 Task: Advanced search for "is: starred".
Action: Mouse moved to (1061, 87)
Screenshot: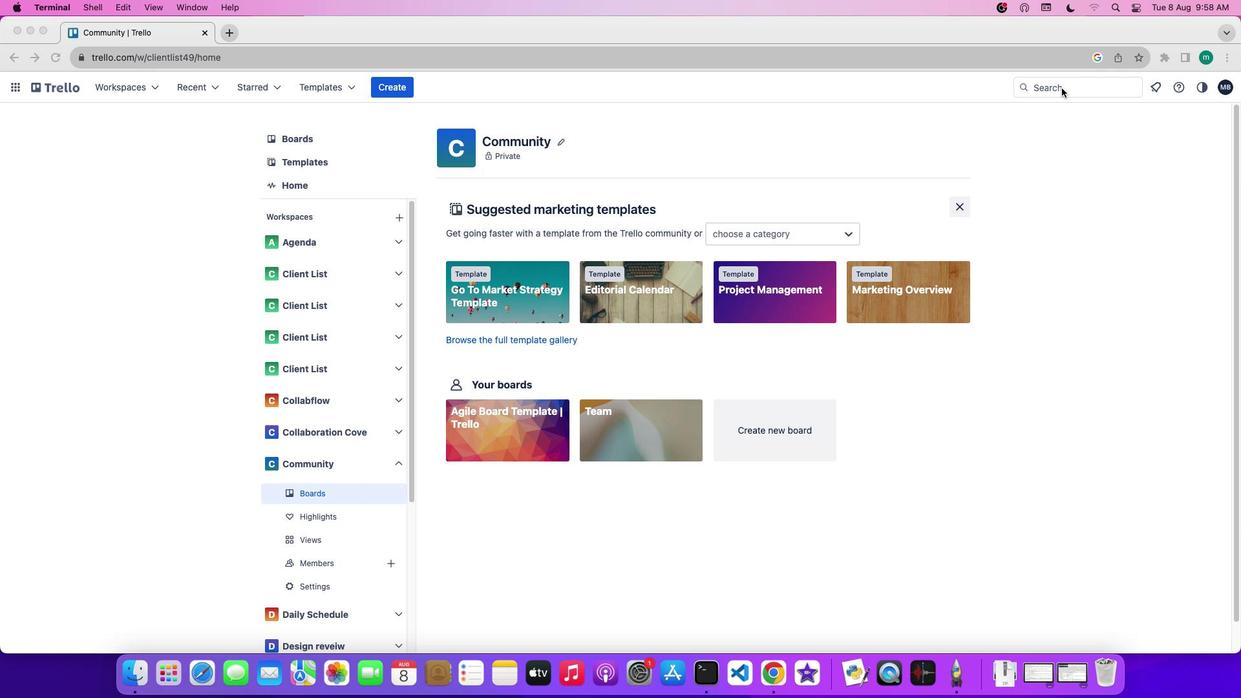 
Action: Mouse pressed left at (1061, 87)
Screenshot: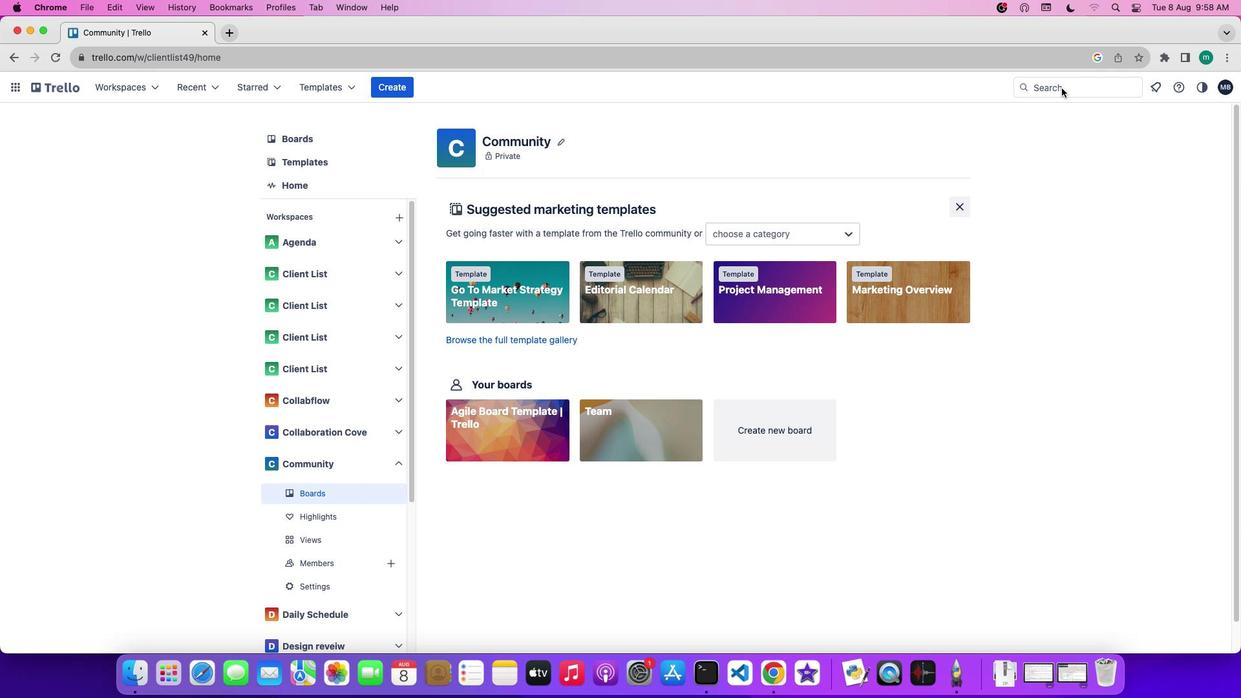 
Action: Mouse pressed left at (1061, 87)
Screenshot: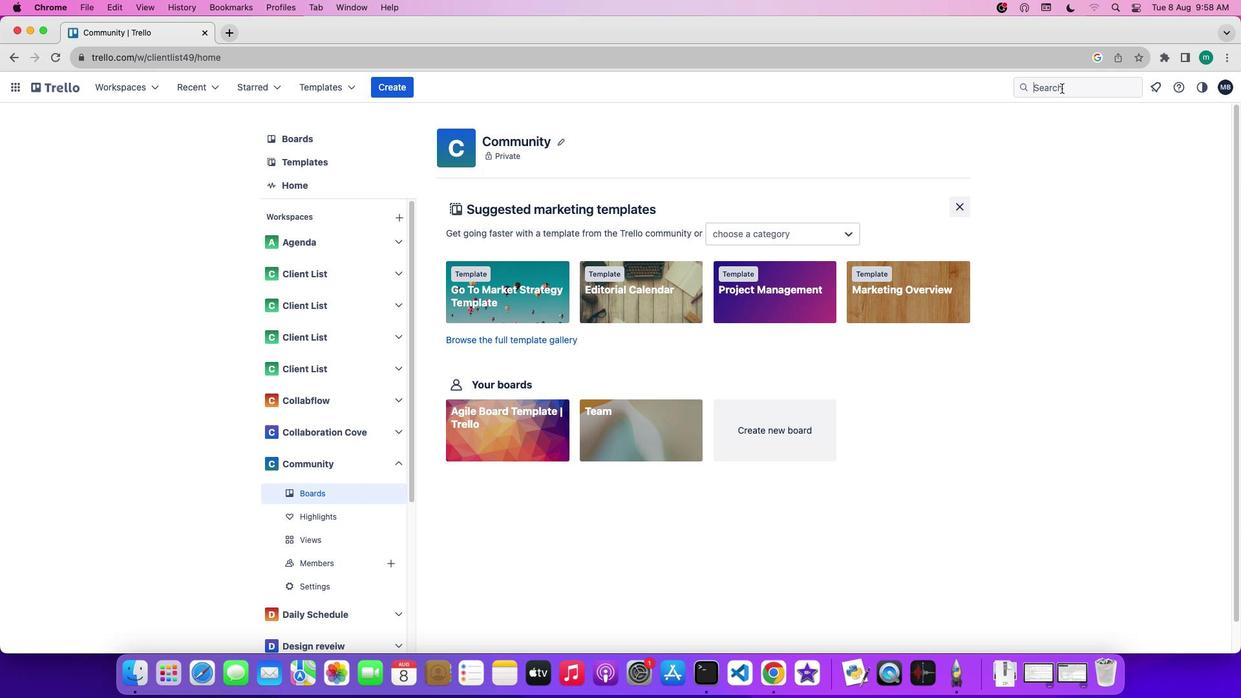 
Action: Mouse moved to (721, 391)
Screenshot: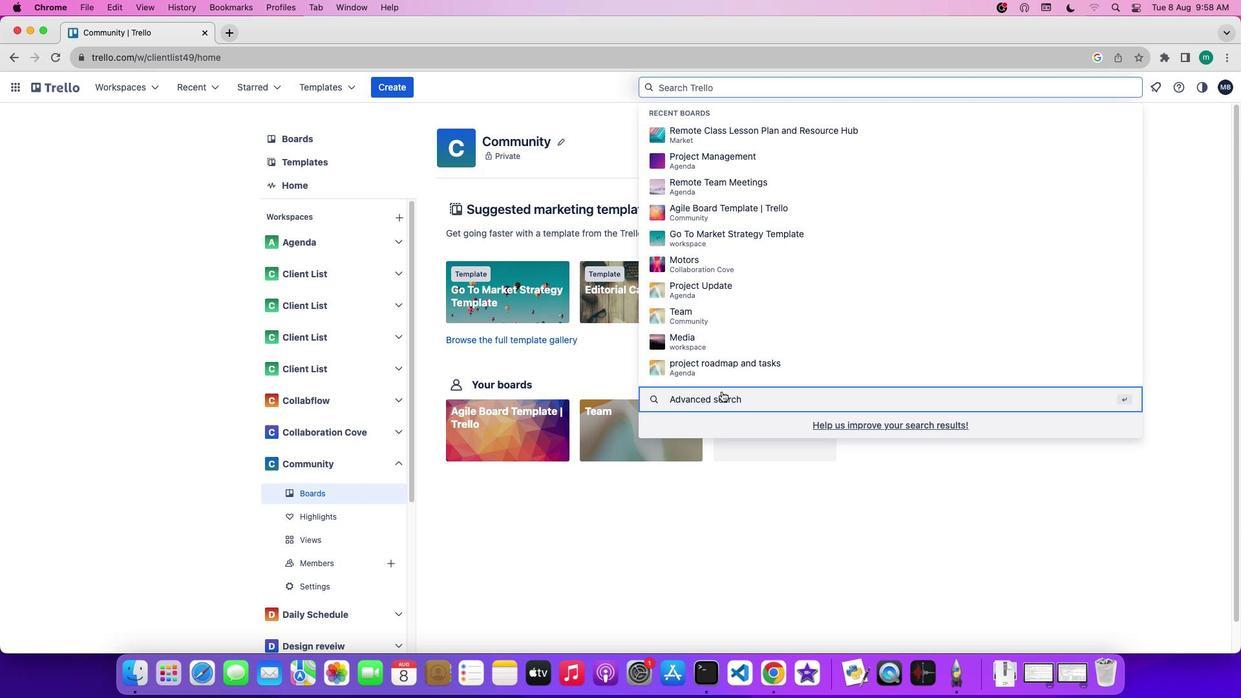 
Action: Mouse pressed left at (721, 391)
Screenshot: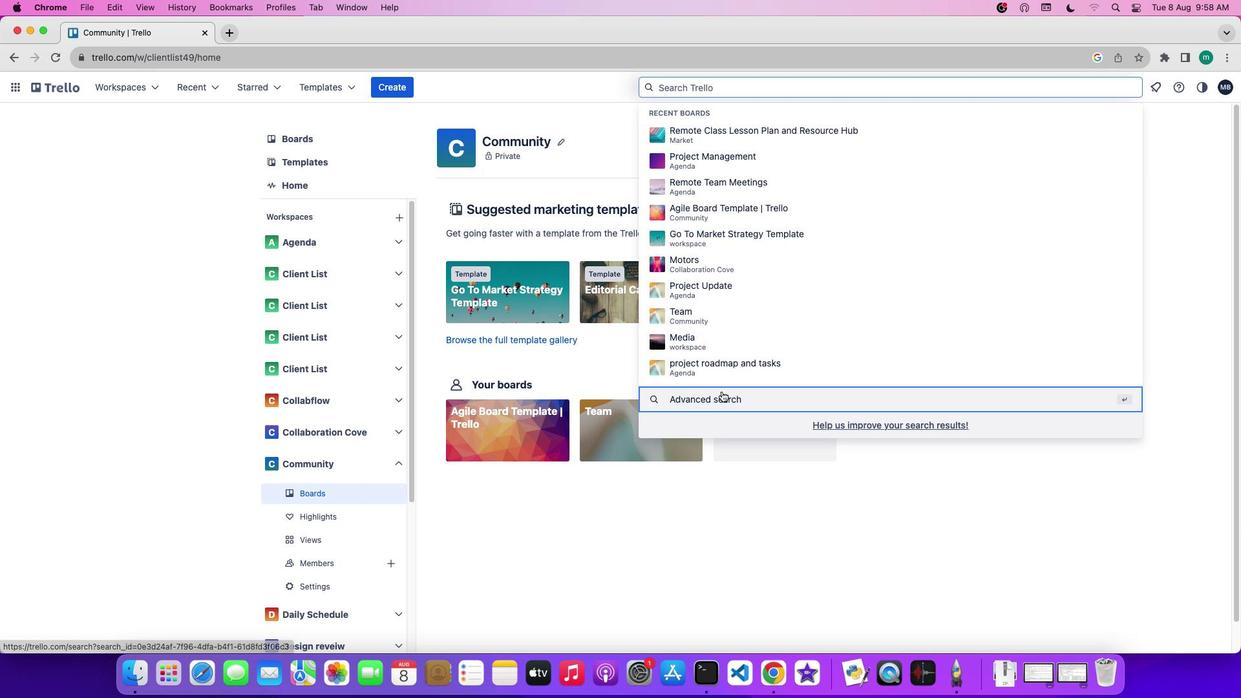 
Action: Mouse moved to (577, 173)
Screenshot: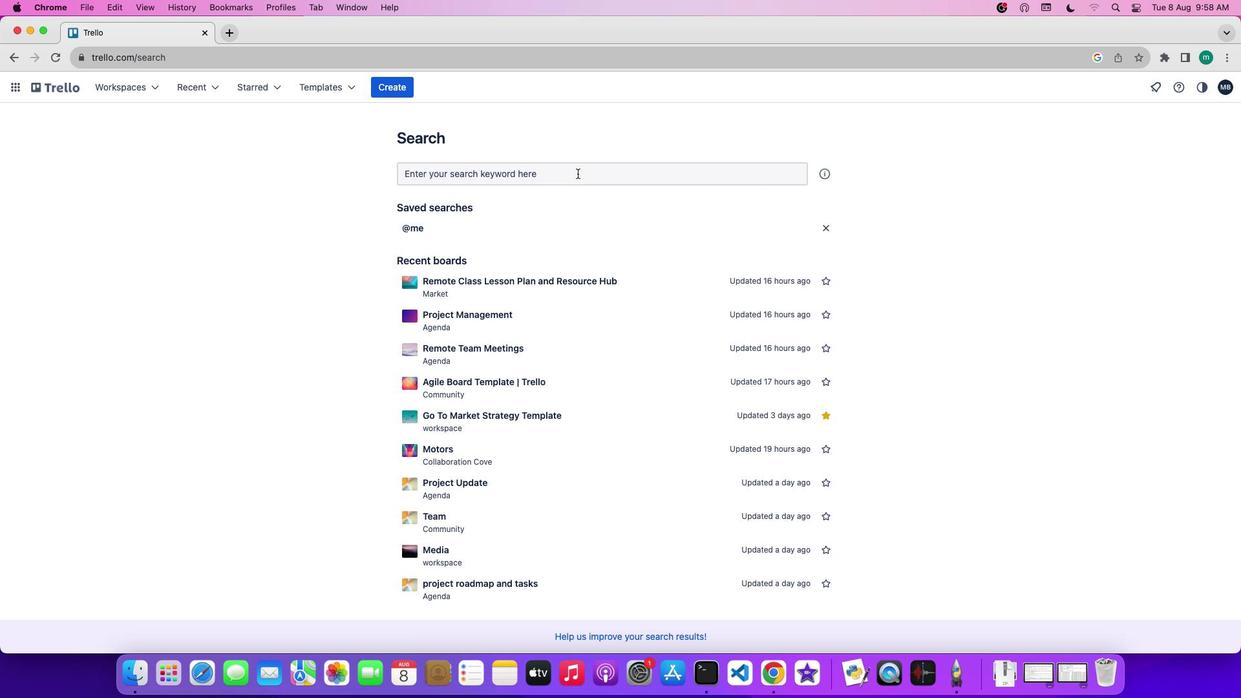 
Action: Mouse pressed left at (577, 173)
Screenshot: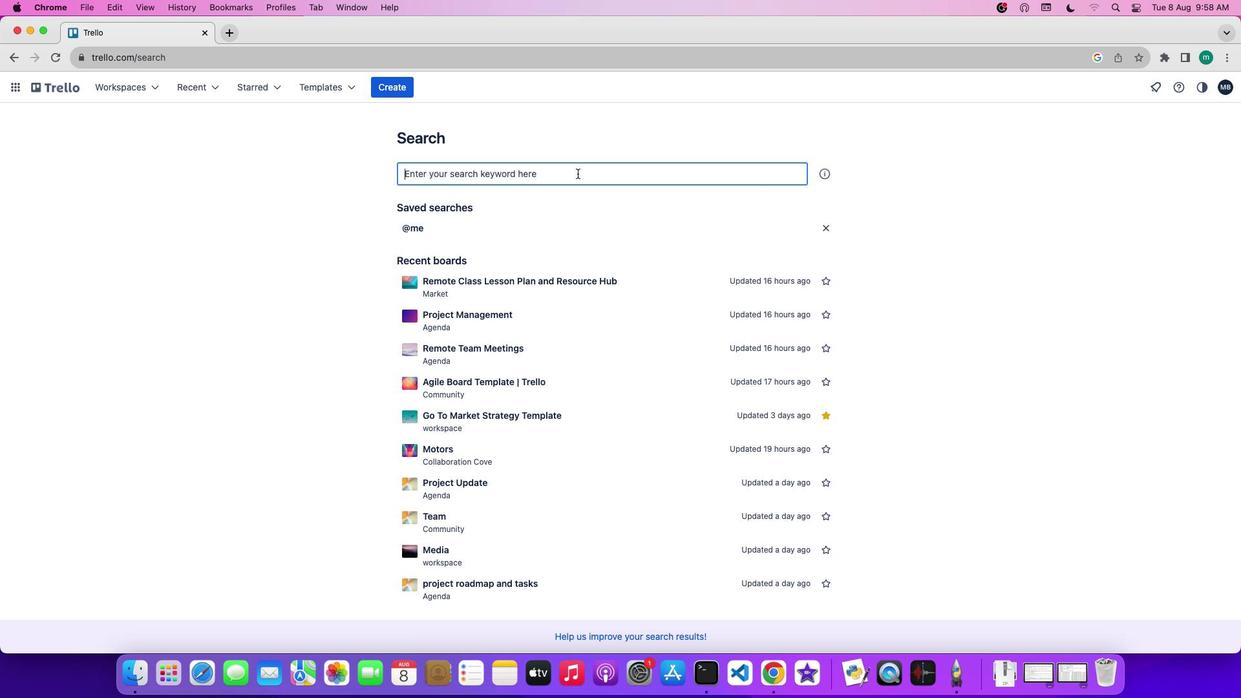 
Action: Key pressed 'i''s'Key.shift_r':''s''t''a''r''r''e''d'
Screenshot: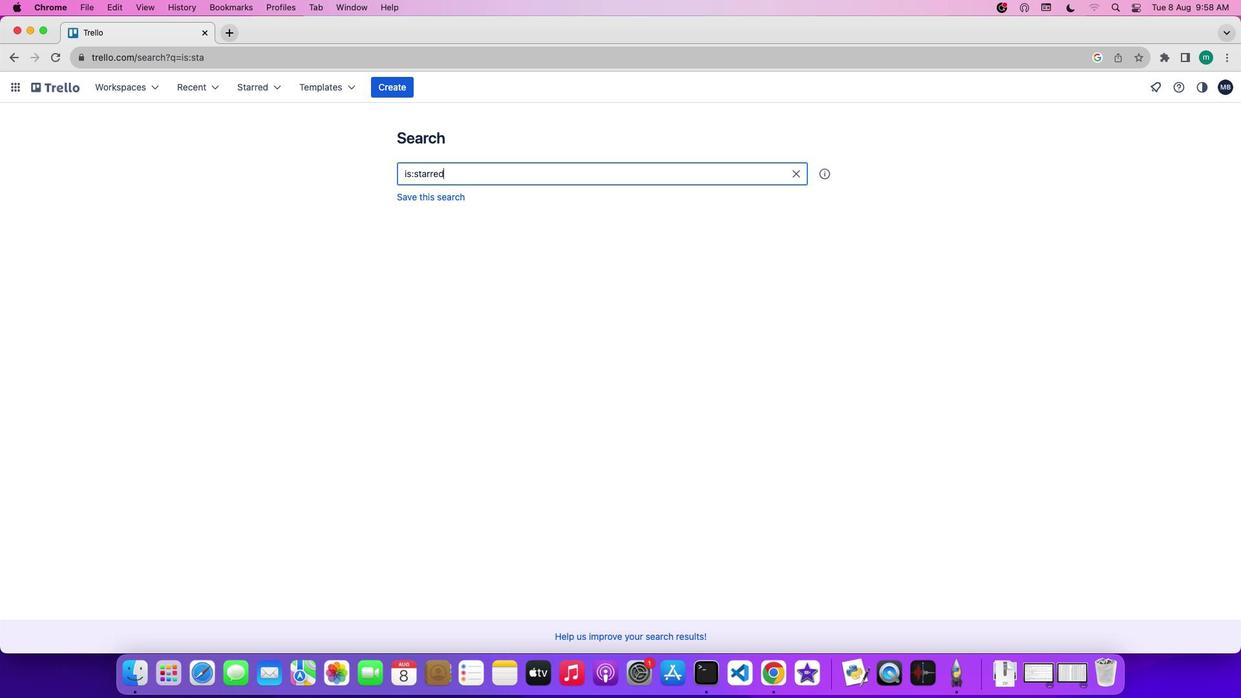 
